Task: Look for products in the category "Pre-Mixed Cocktails" from El Paseo only.
Action: Mouse moved to (933, 333)
Screenshot: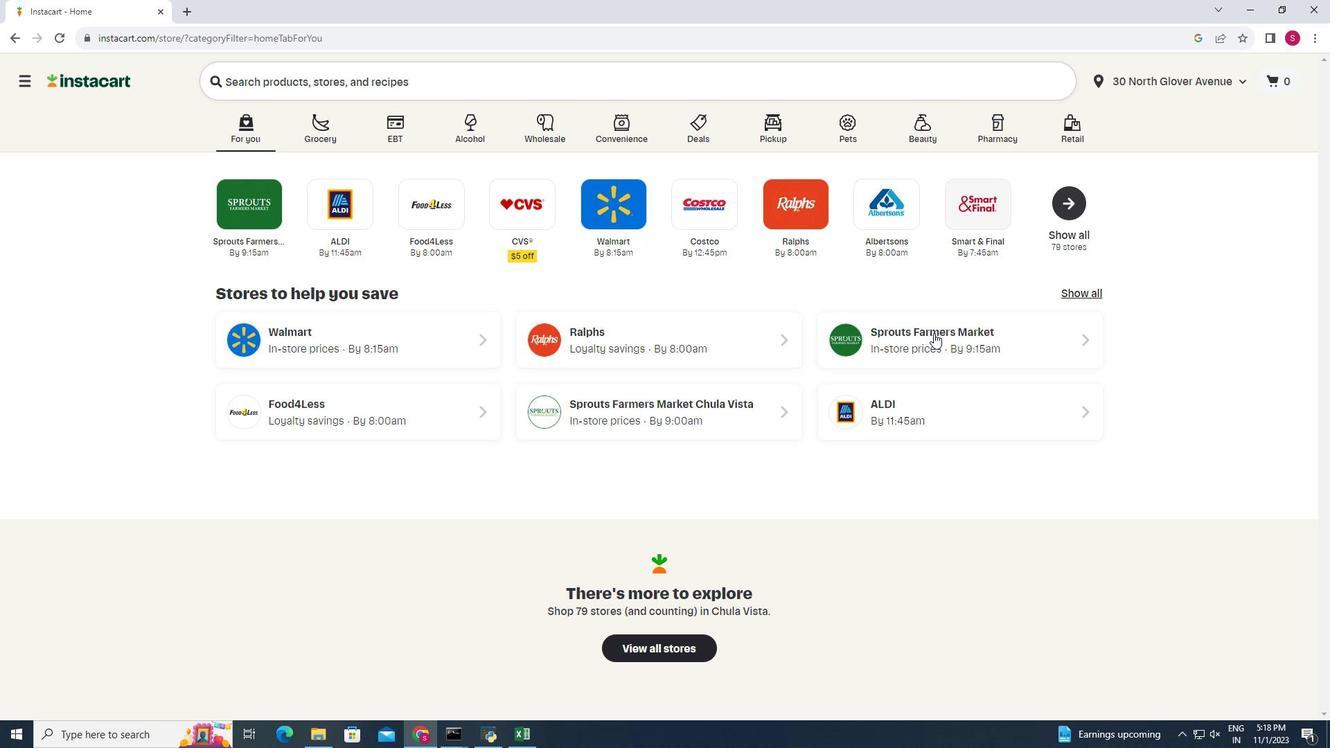 
Action: Mouse pressed left at (933, 333)
Screenshot: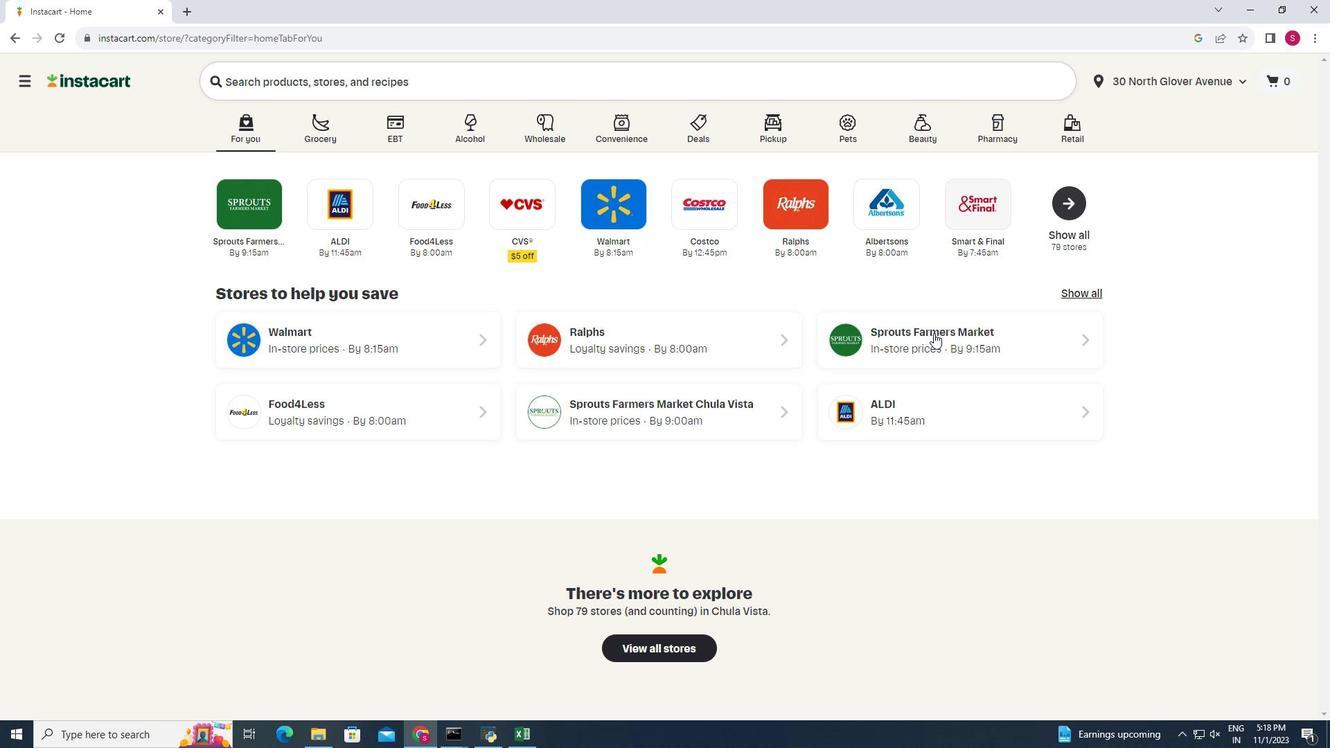 
Action: Mouse moved to (82, 683)
Screenshot: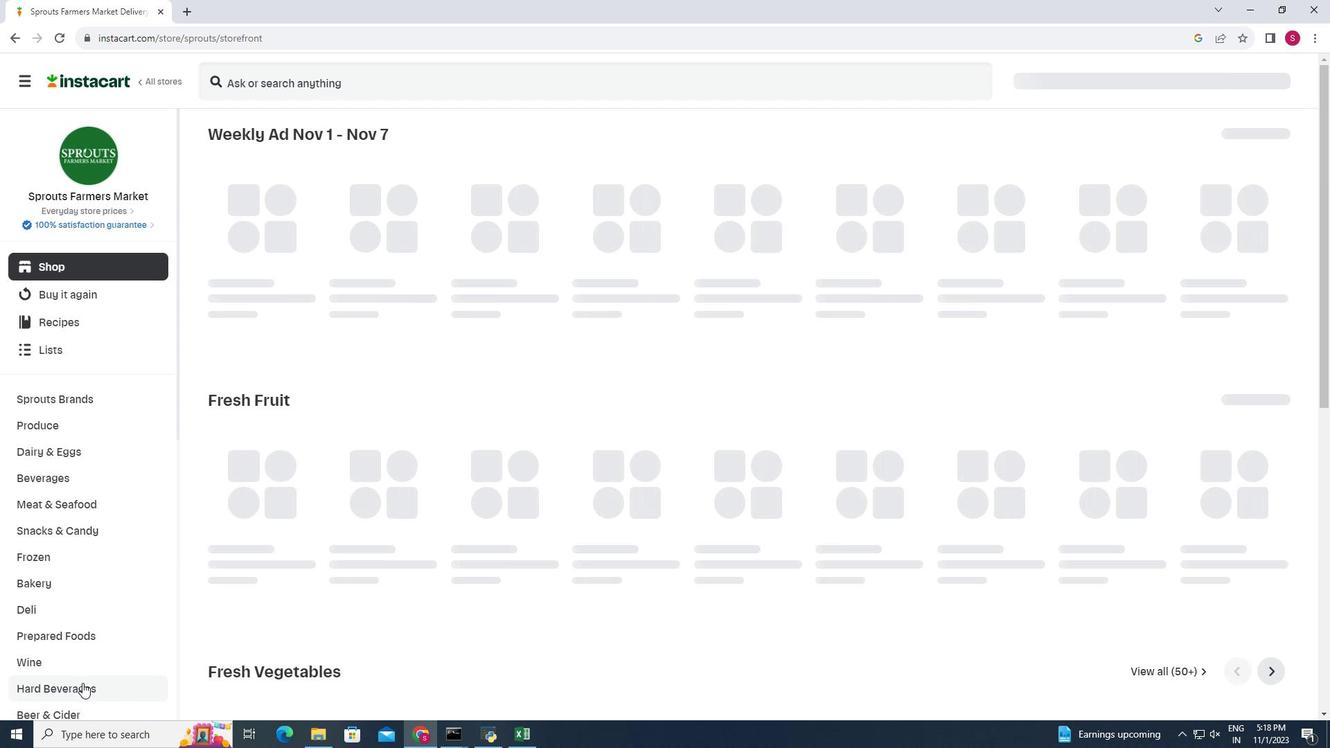 
Action: Mouse pressed left at (82, 683)
Screenshot: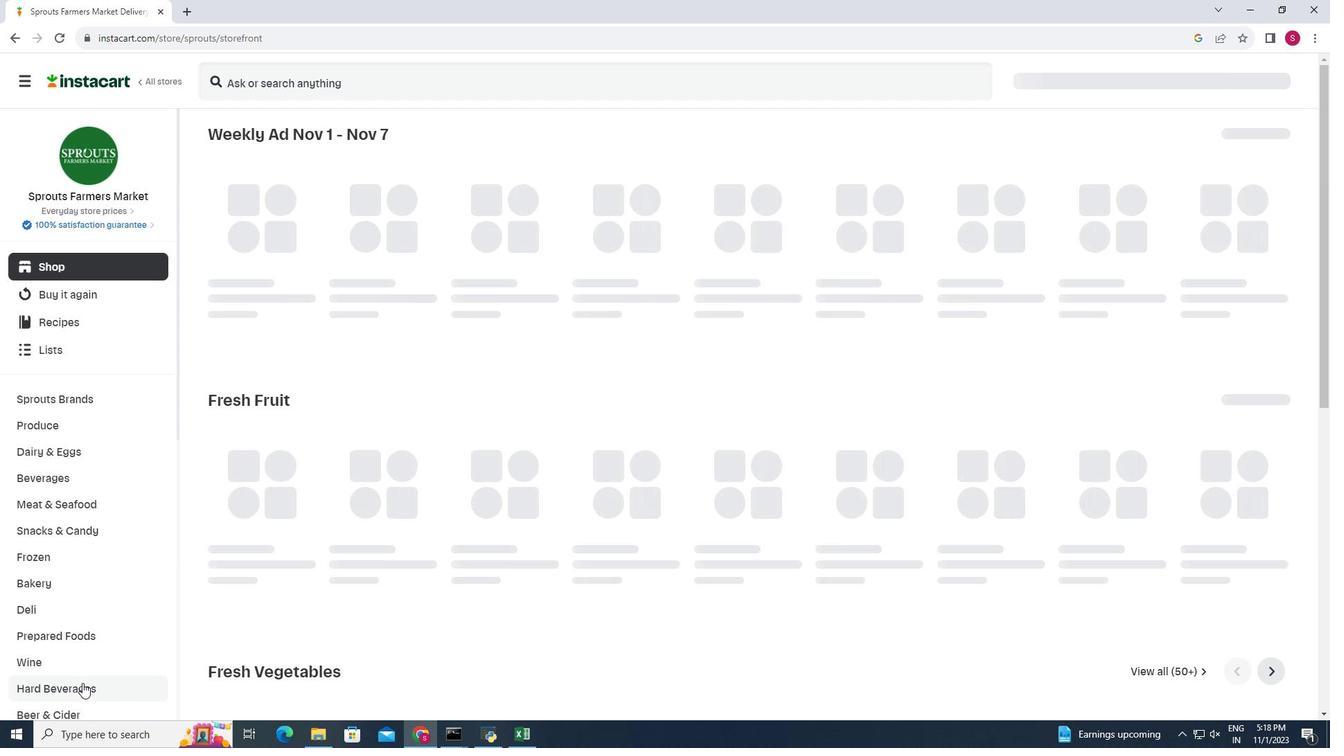 
Action: Mouse moved to (558, 175)
Screenshot: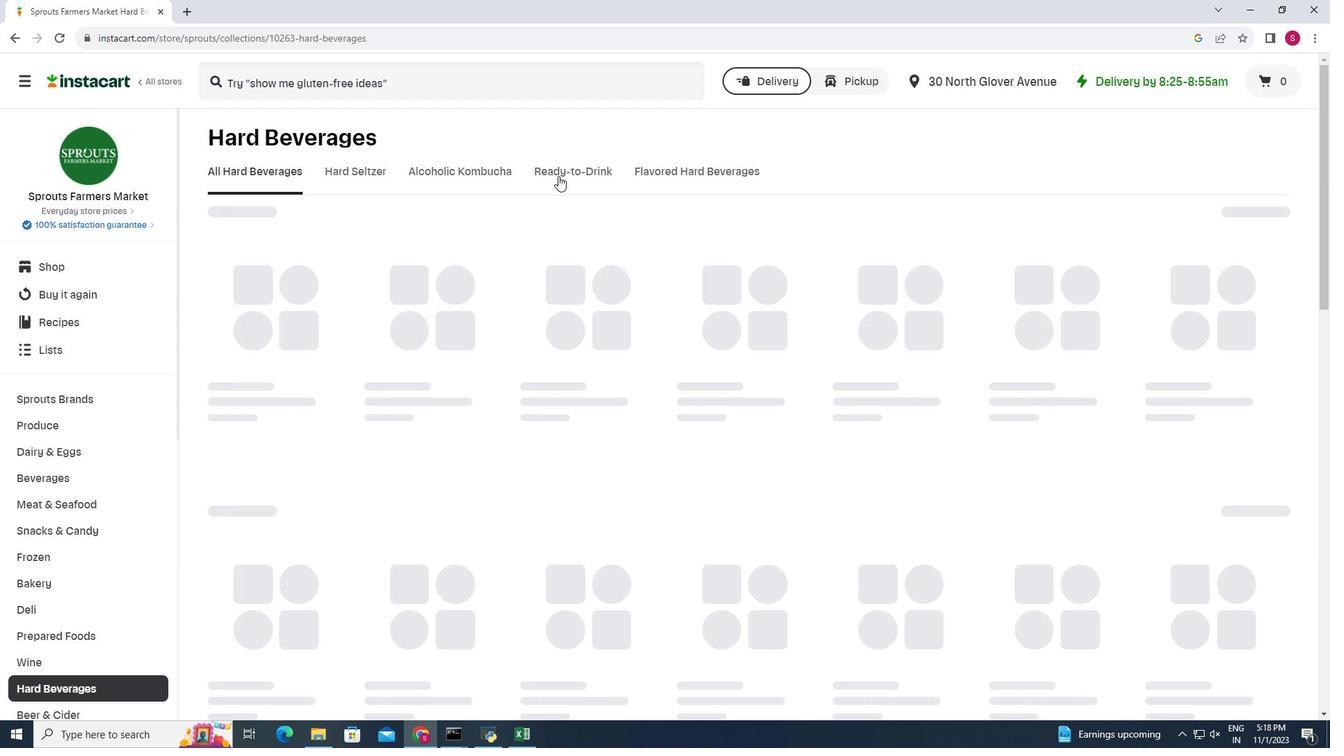 
Action: Mouse pressed left at (558, 175)
Screenshot: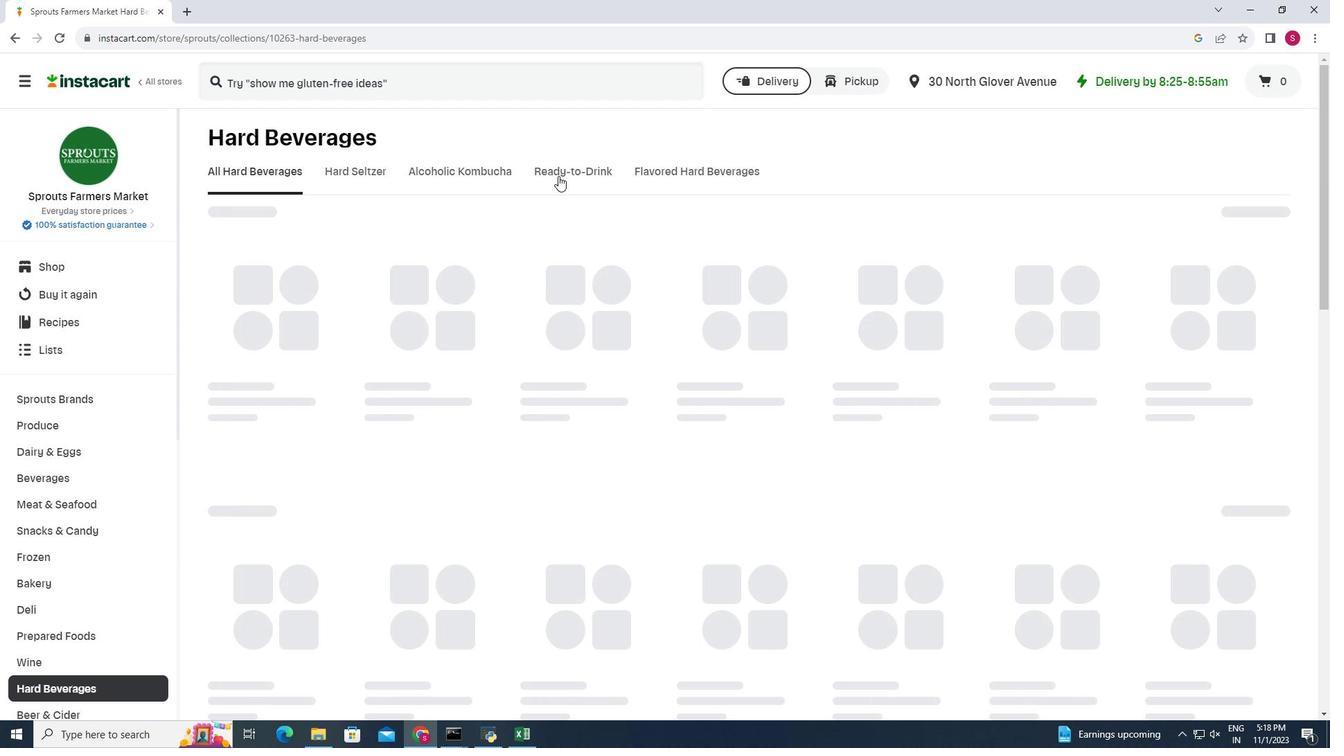
Action: Mouse moved to (522, 221)
Screenshot: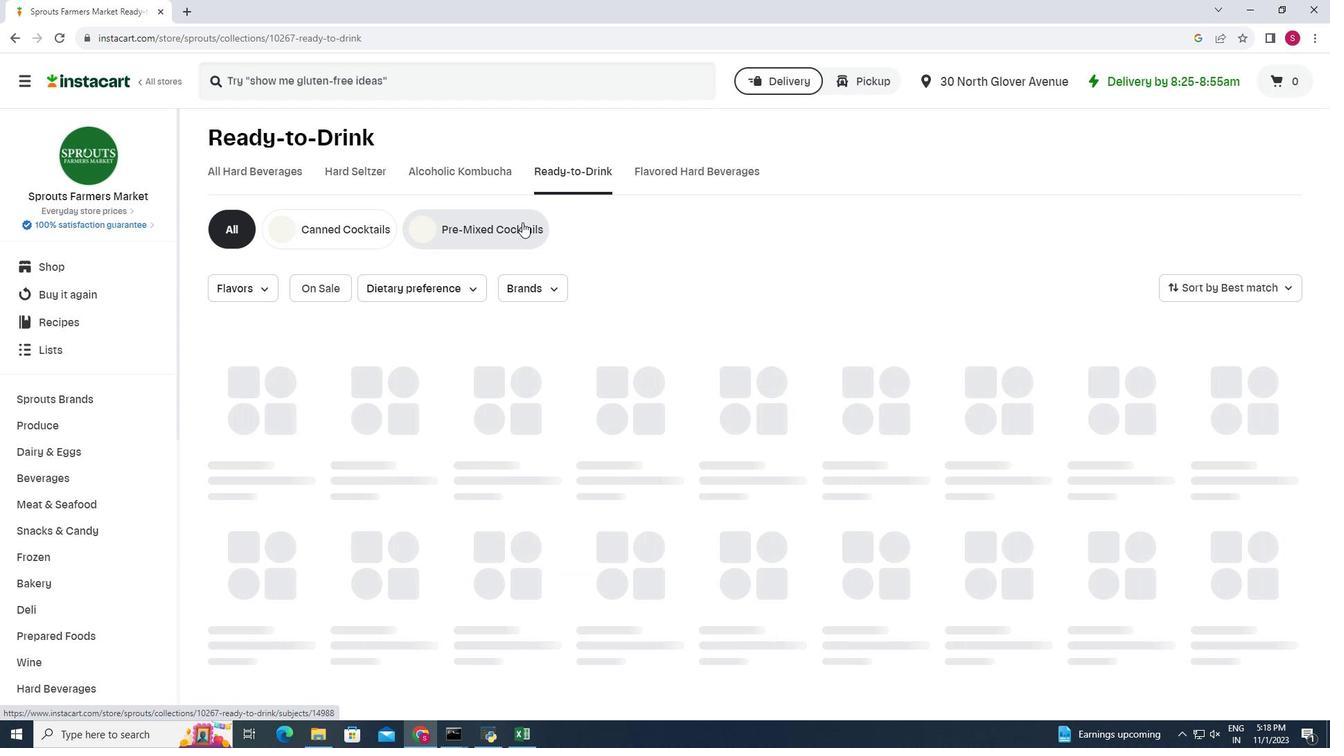 
Action: Mouse pressed left at (522, 221)
Screenshot: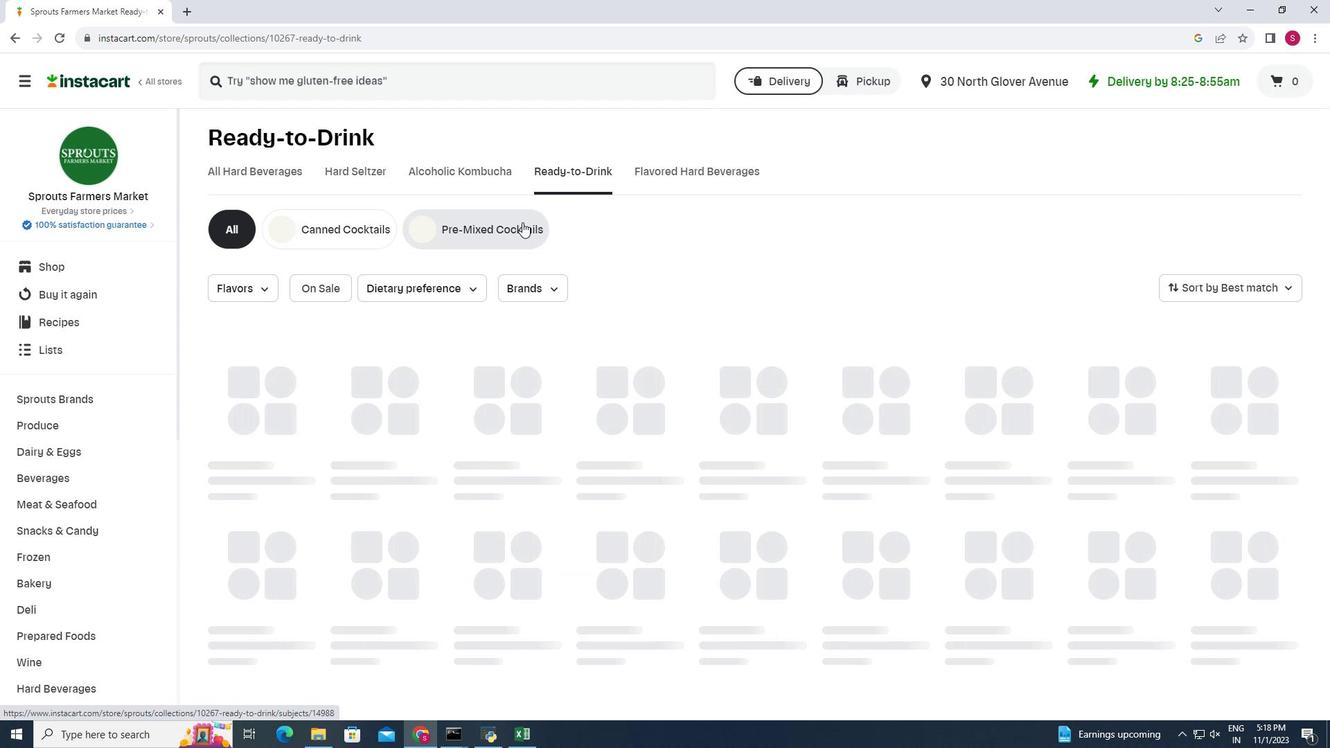 
Action: Mouse moved to (559, 279)
Screenshot: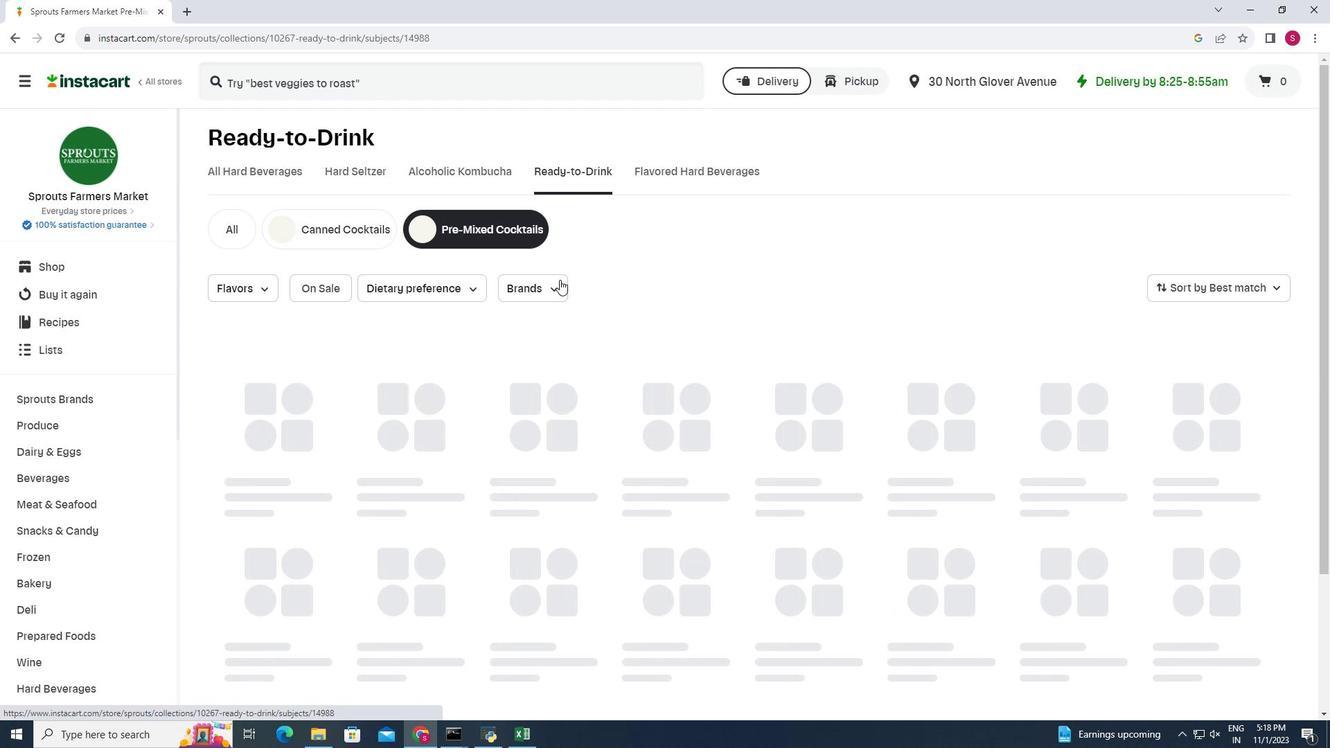 
Action: Mouse pressed left at (559, 279)
Screenshot: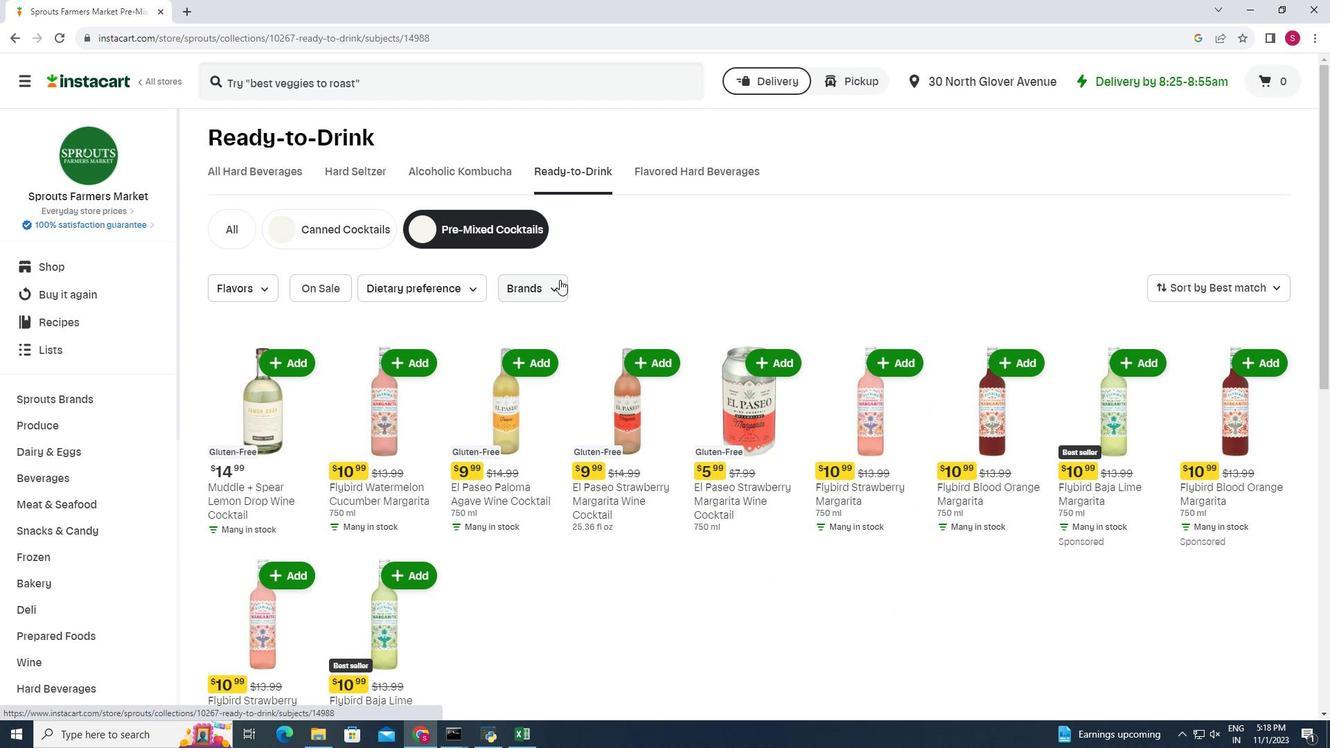 
Action: Mouse moved to (553, 349)
Screenshot: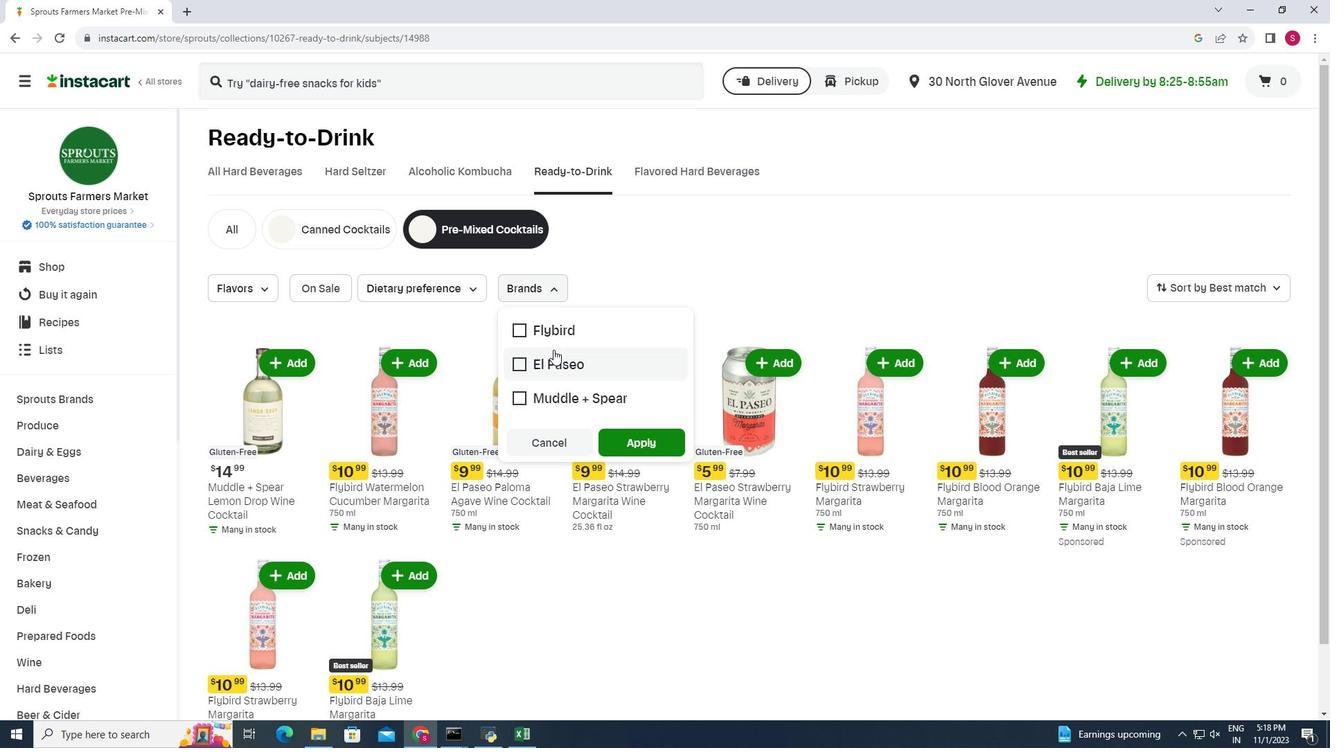 
Action: Mouse pressed left at (553, 349)
Screenshot: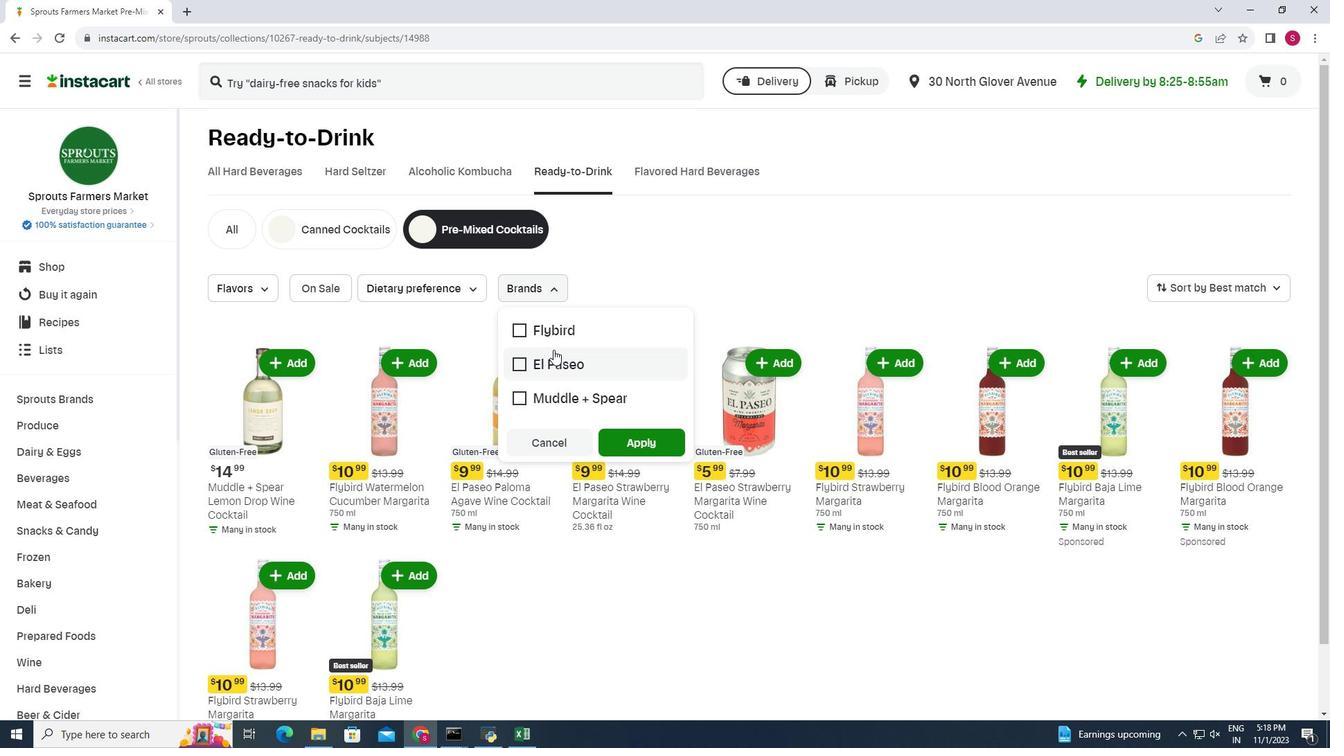 
Action: Mouse moved to (616, 432)
Screenshot: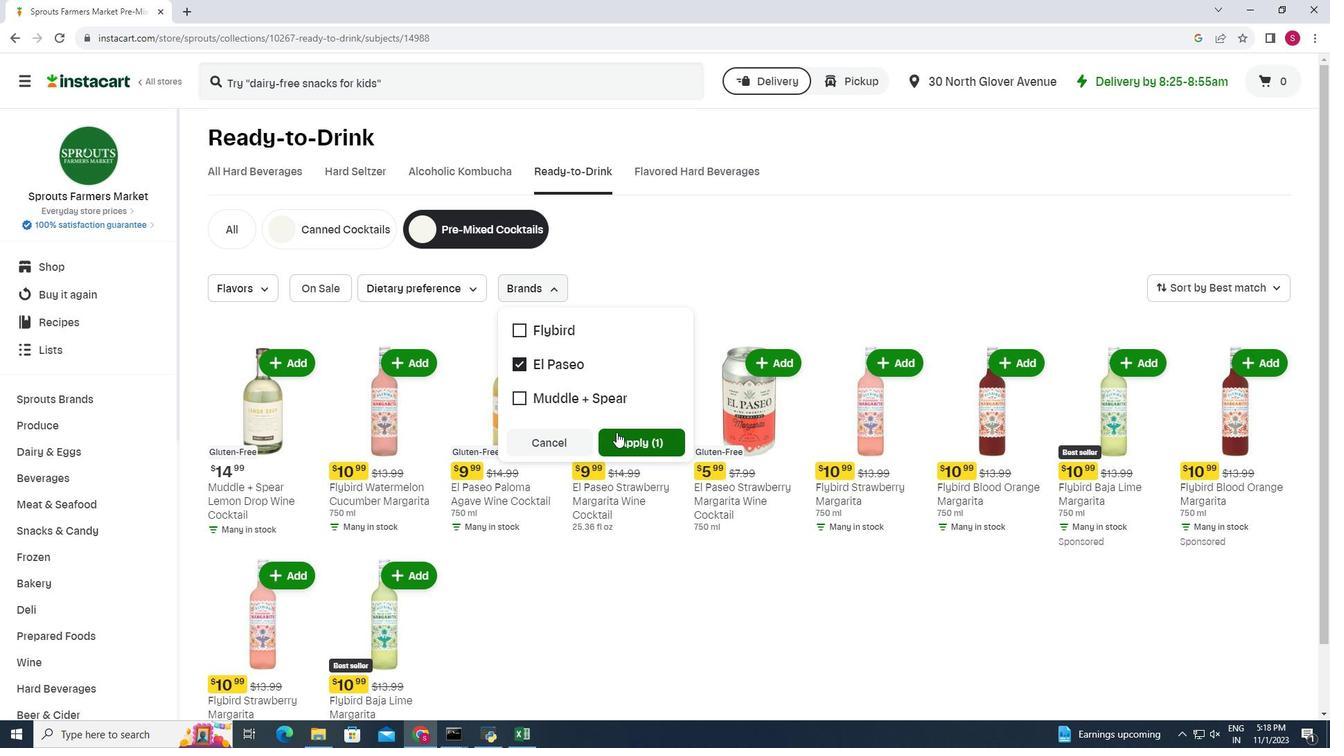
Action: Mouse pressed left at (616, 432)
Screenshot: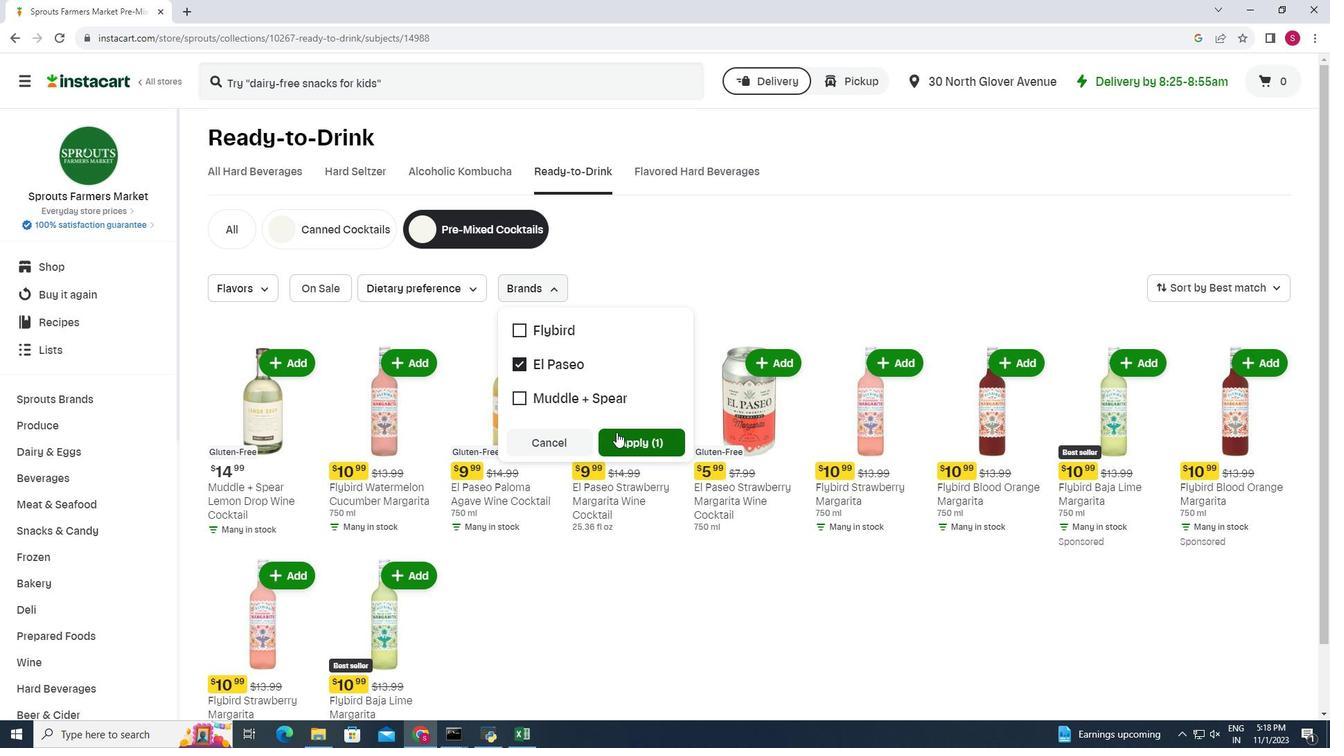 
Action: Mouse moved to (615, 419)
Screenshot: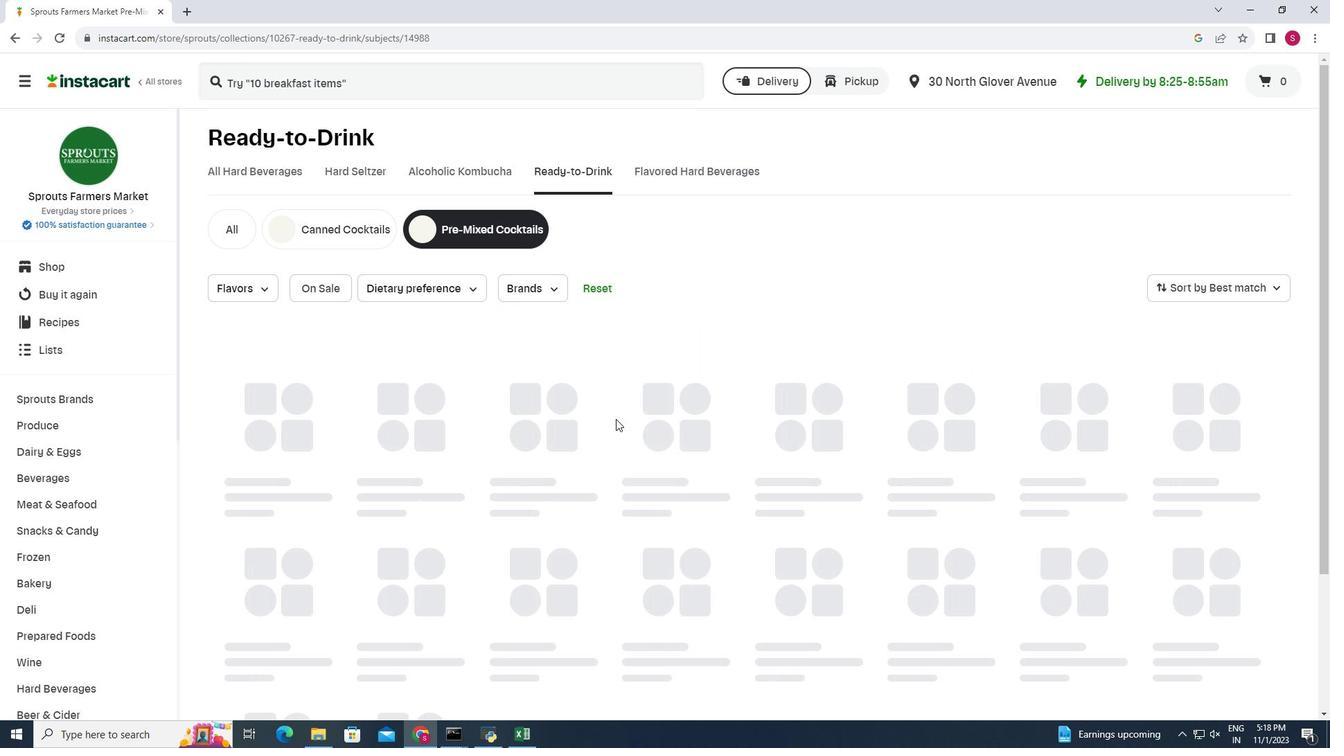 
